 Task: In the  document bpa.txt Select the last point and add comment:  'seems repetitive' Insert emoji reactions: 'Thumbs Down' Select all the potins and apply Lowercase
Action: Mouse moved to (277, 361)
Screenshot: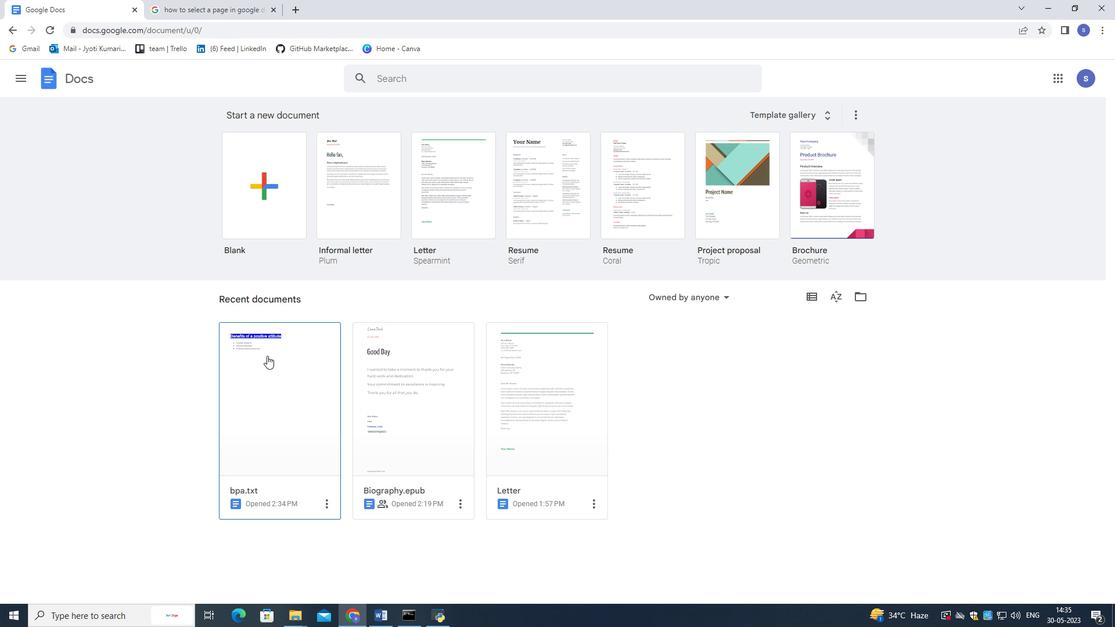 
Action: Mouse pressed left at (277, 361)
Screenshot: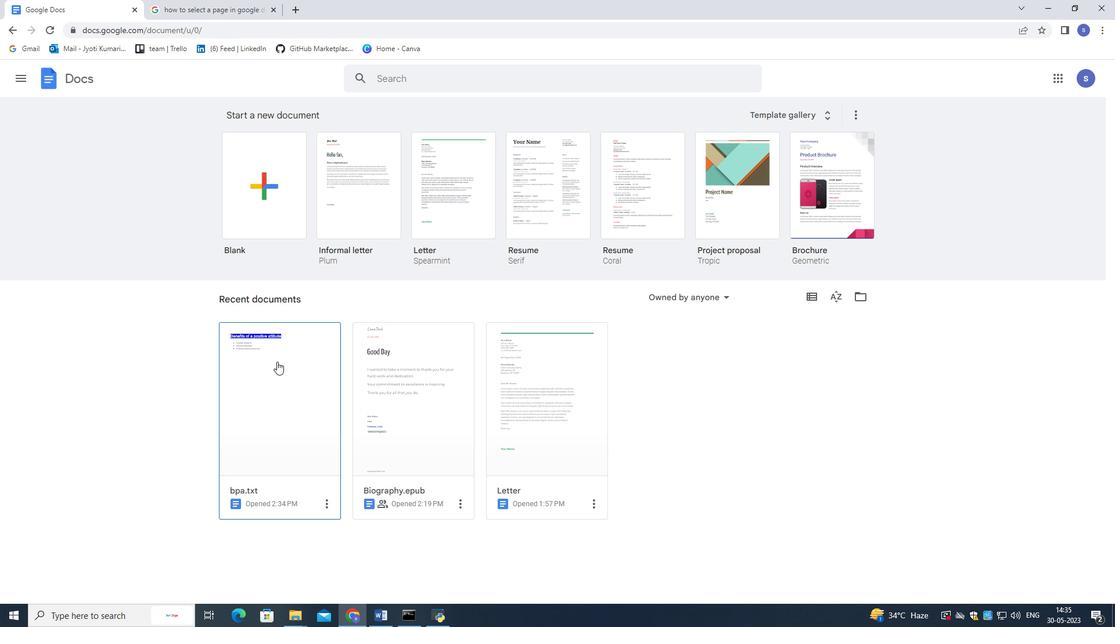 
Action: Mouse moved to (452, 289)
Screenshot: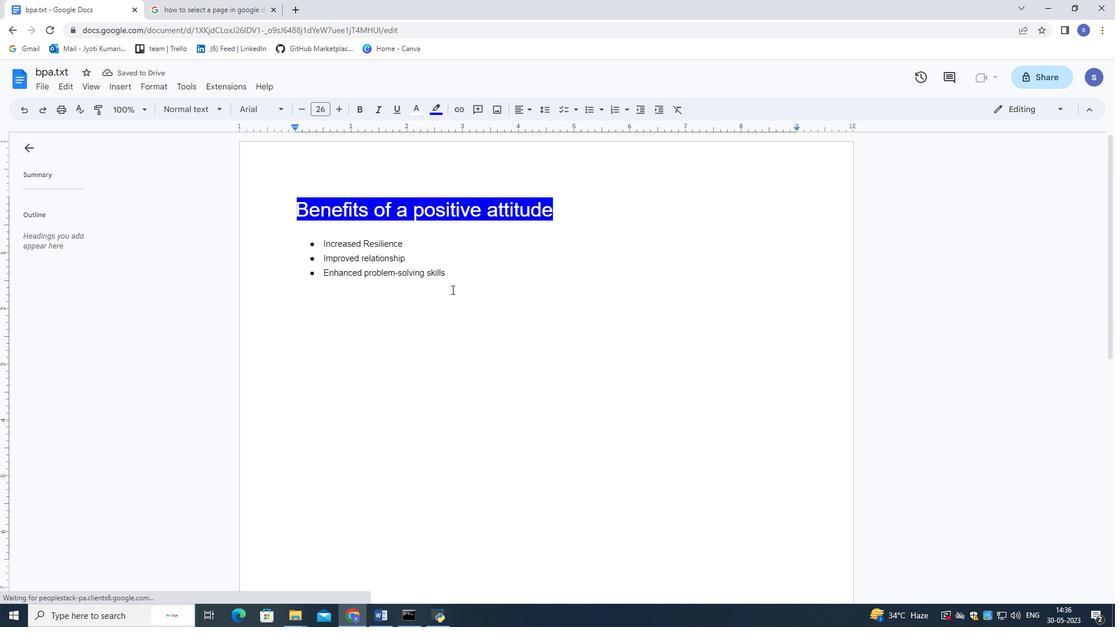 
Action: Mouse pressed left at (452, 289)
Screenshot: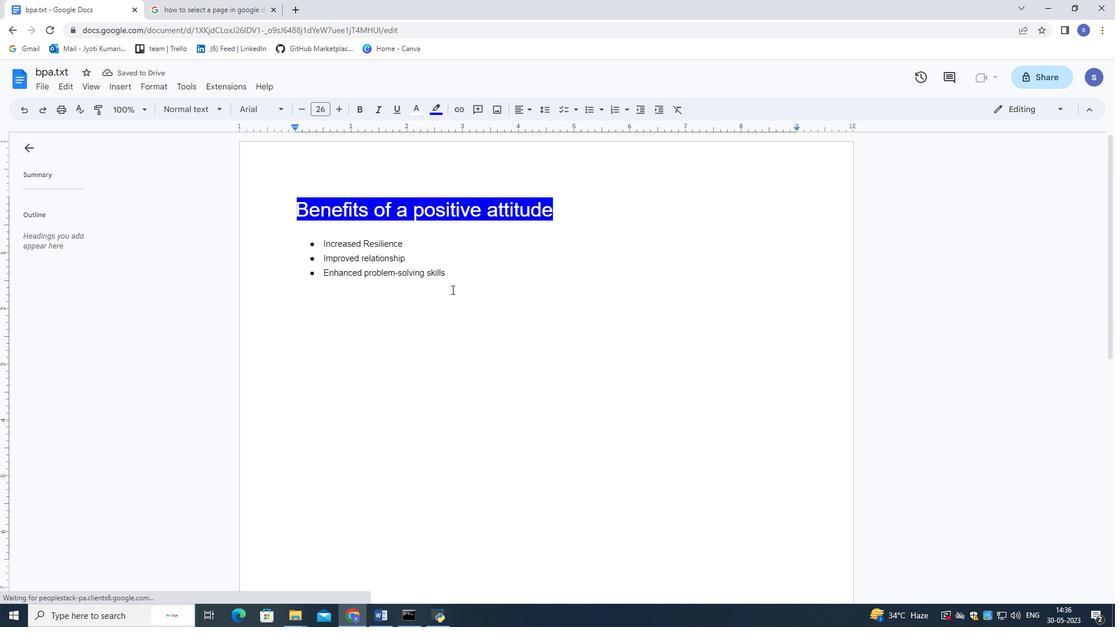 
Action: Mouse moved to (451, 274)
Screenshot: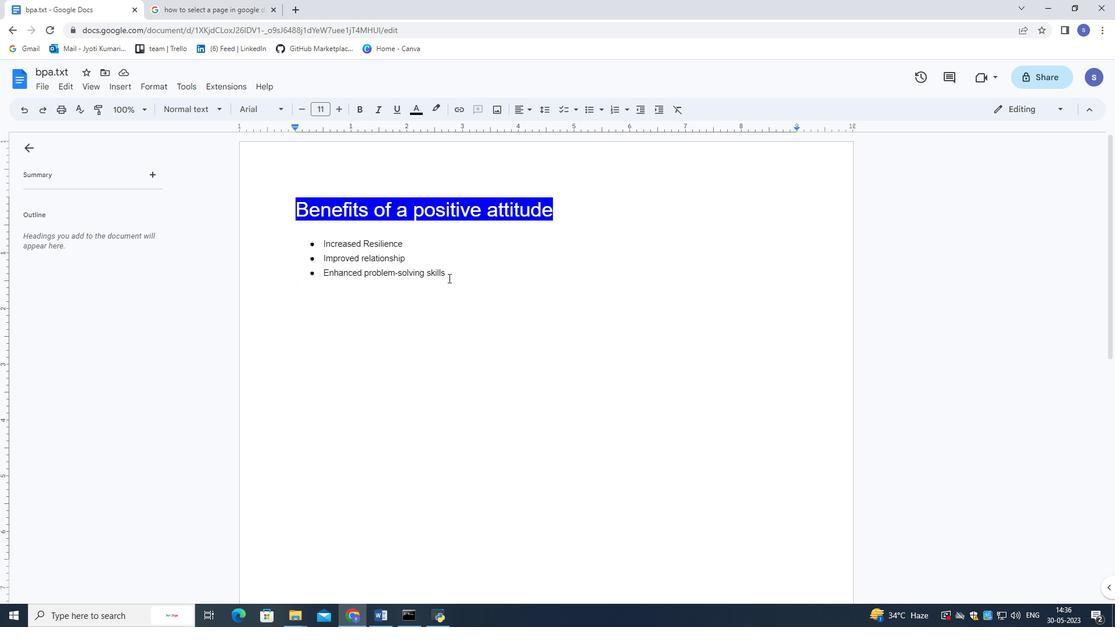 
Action: Mouse pressed left at (451, 274)
Screenshot: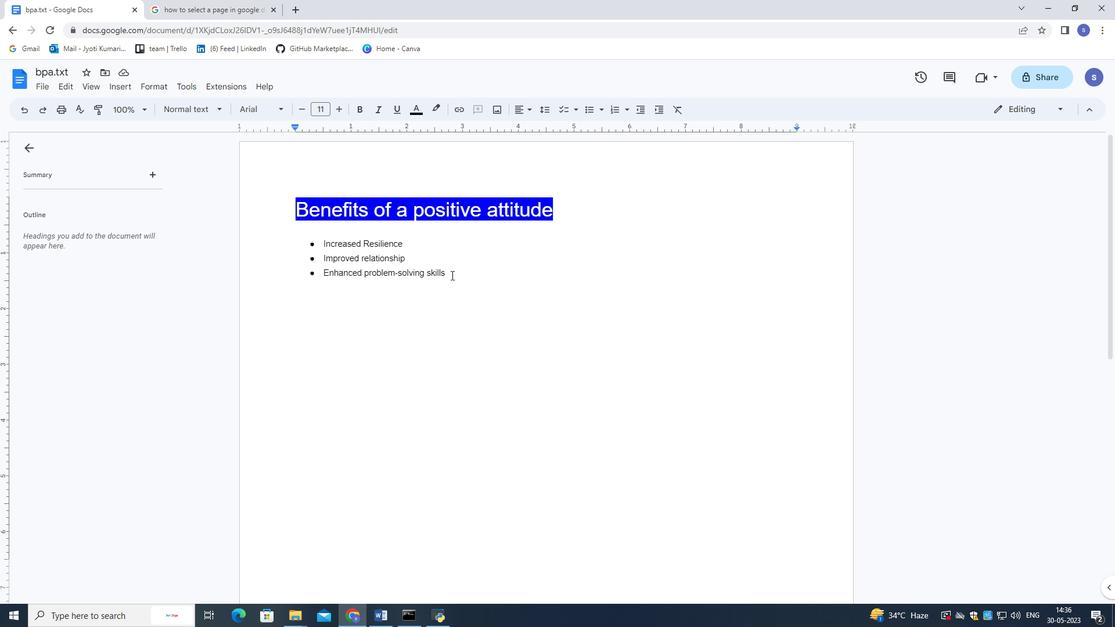 
Action: Mouse moved to (122, 87)
Screenshot: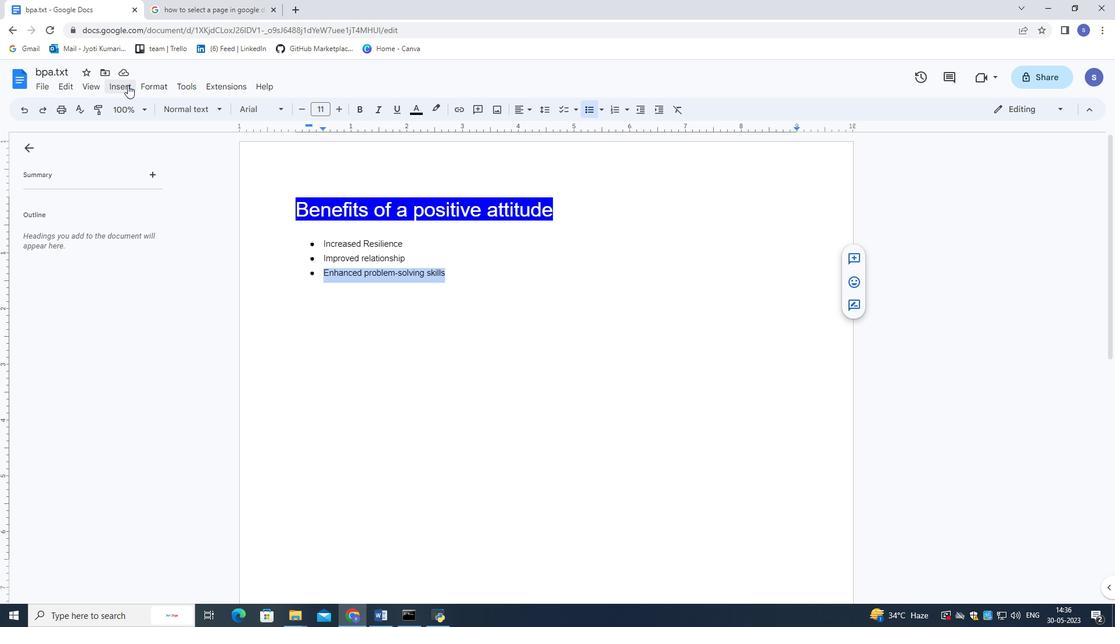 
Action: Mouse pressed left at (122, 87)
Screenshot: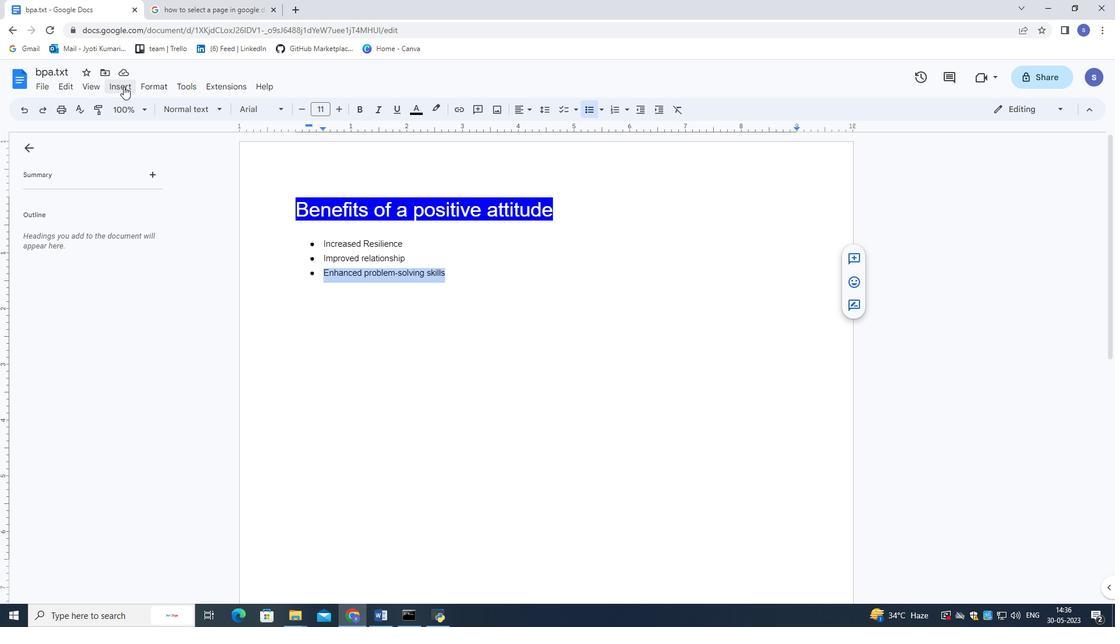 
Action: Mouse moved to (164, 458)
Screenshot: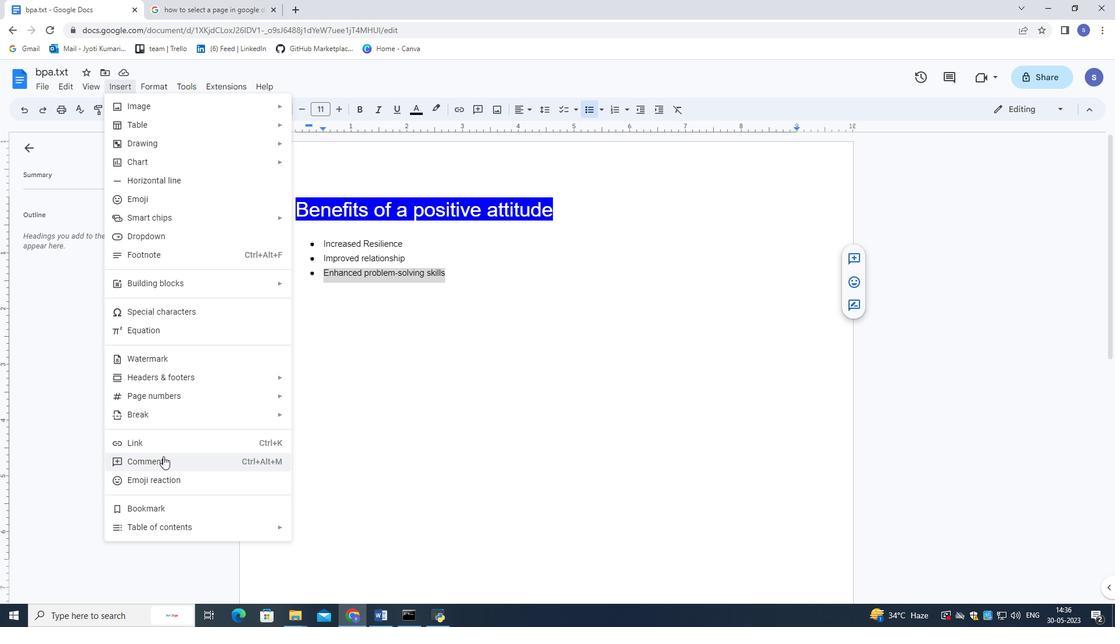 
Action: Mouse pressed left at (164, 458)
Screenshot: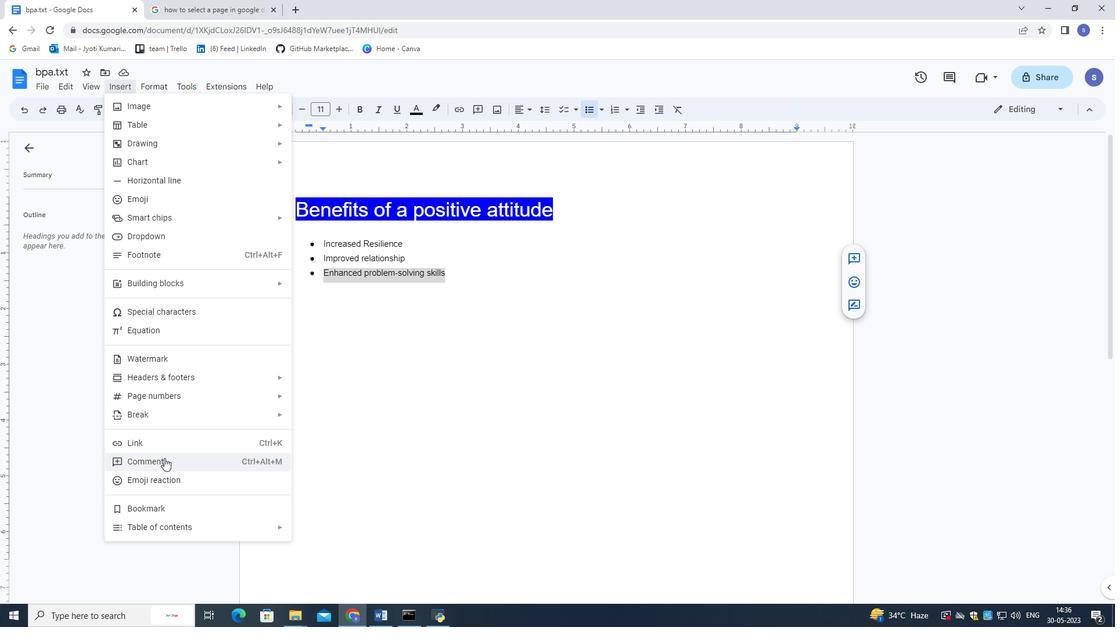 
Action: Mouse moved to (832, 389)
Screenshot: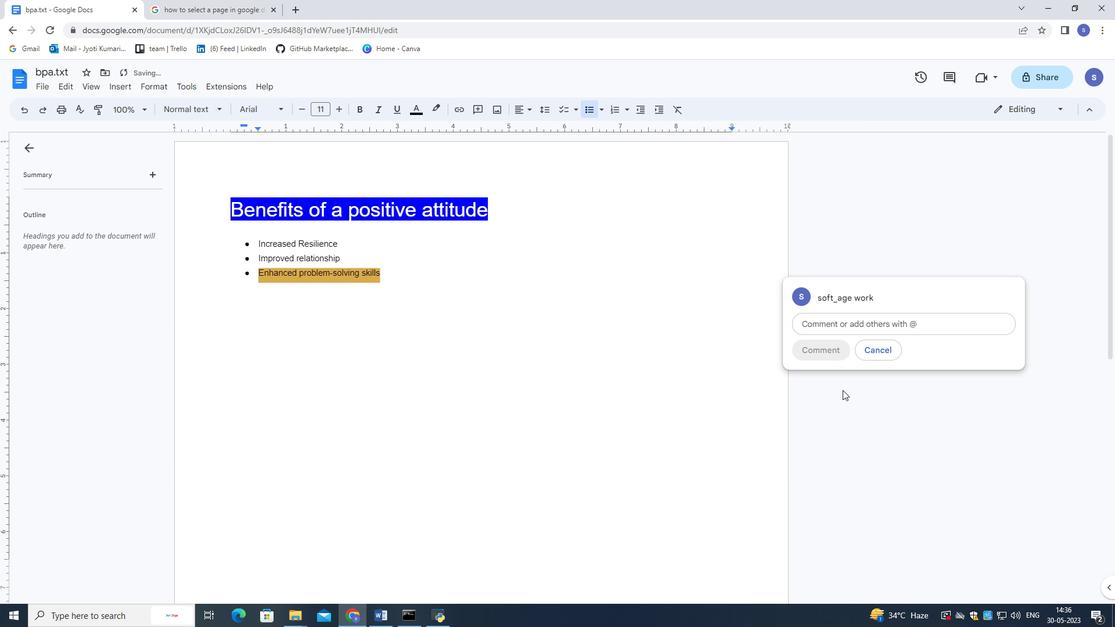 
Action: Key pressed <Key.shift>seems<Key.space>repetitive
Screenshot: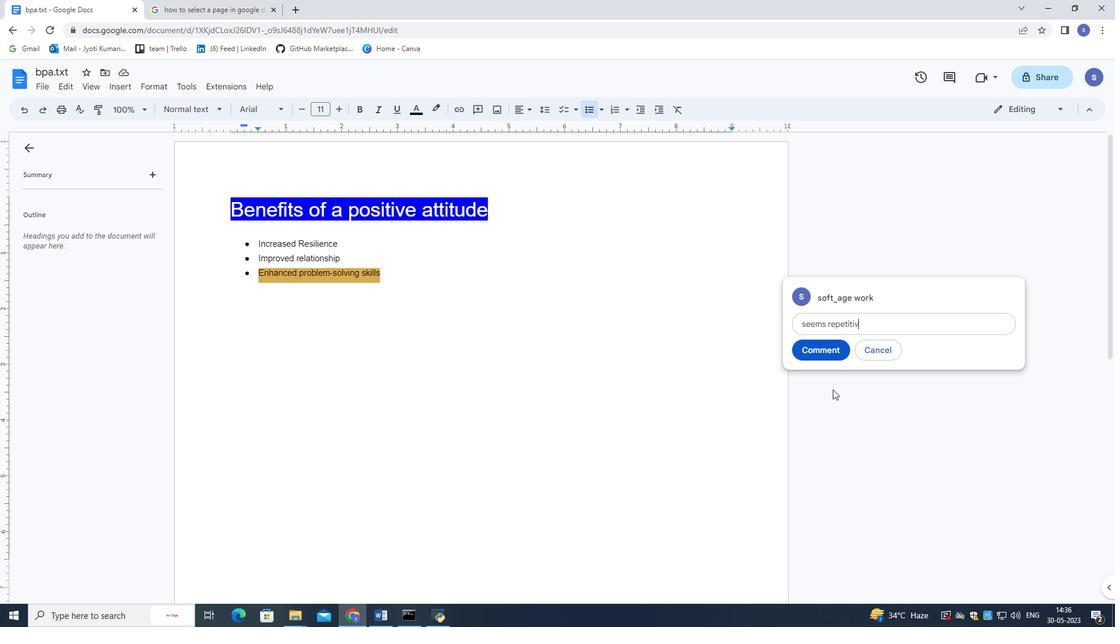 
Action: Mouse moved to (829, 356)
Screenshot: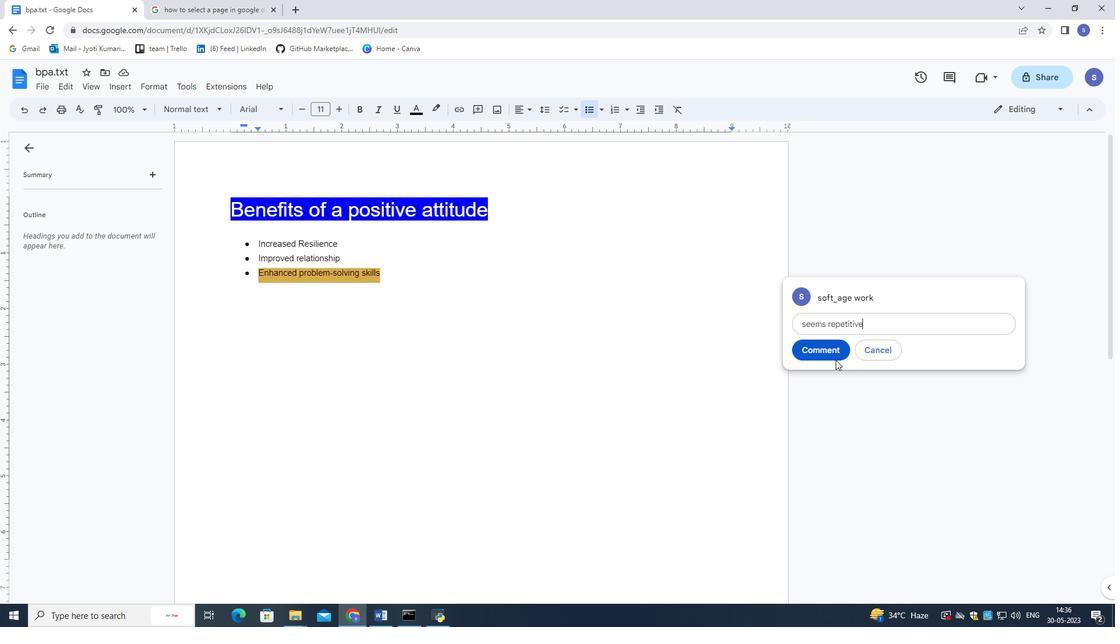 
Action: Key pressed <Key.enter>
Screenshot: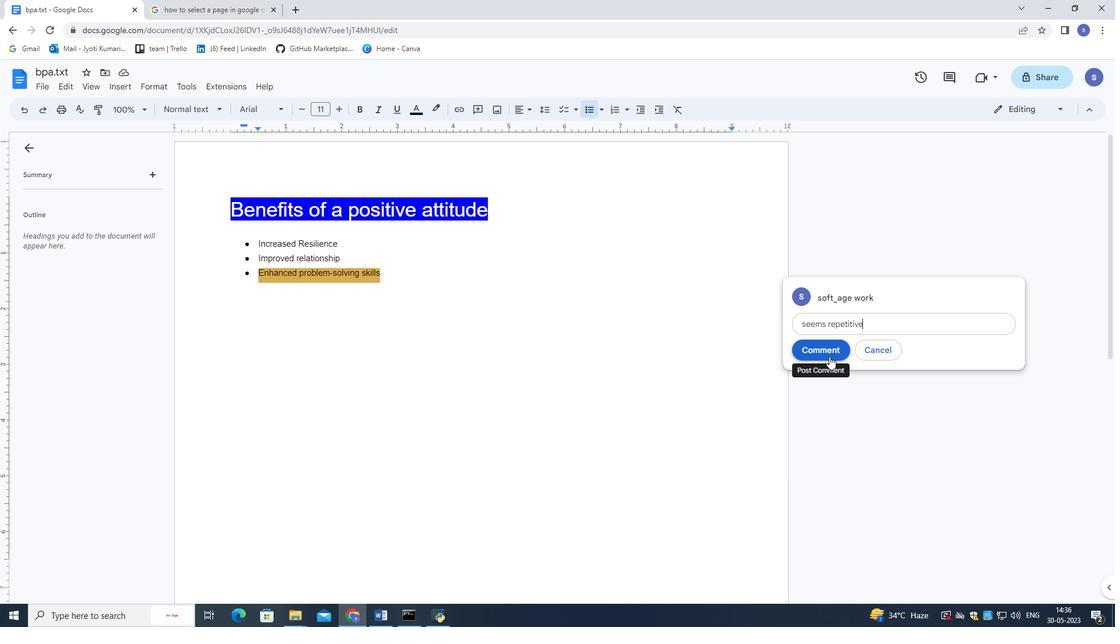 
Action: Mouse pressed left at (829, 356)
Screenshot: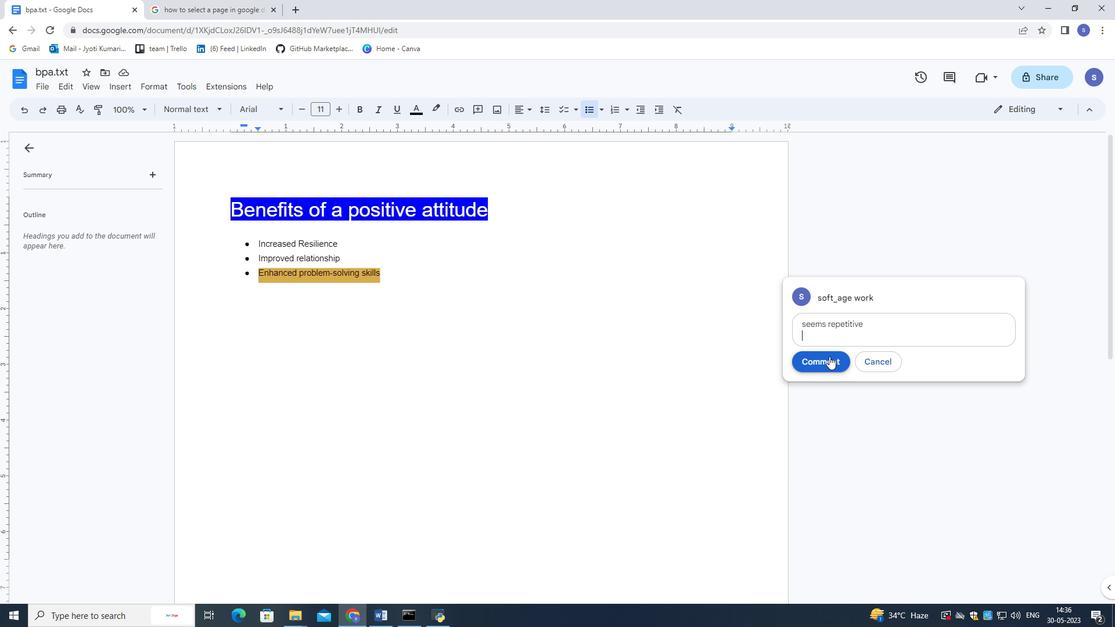 
Action: Mouse moved to (794, 279)
Screenshot: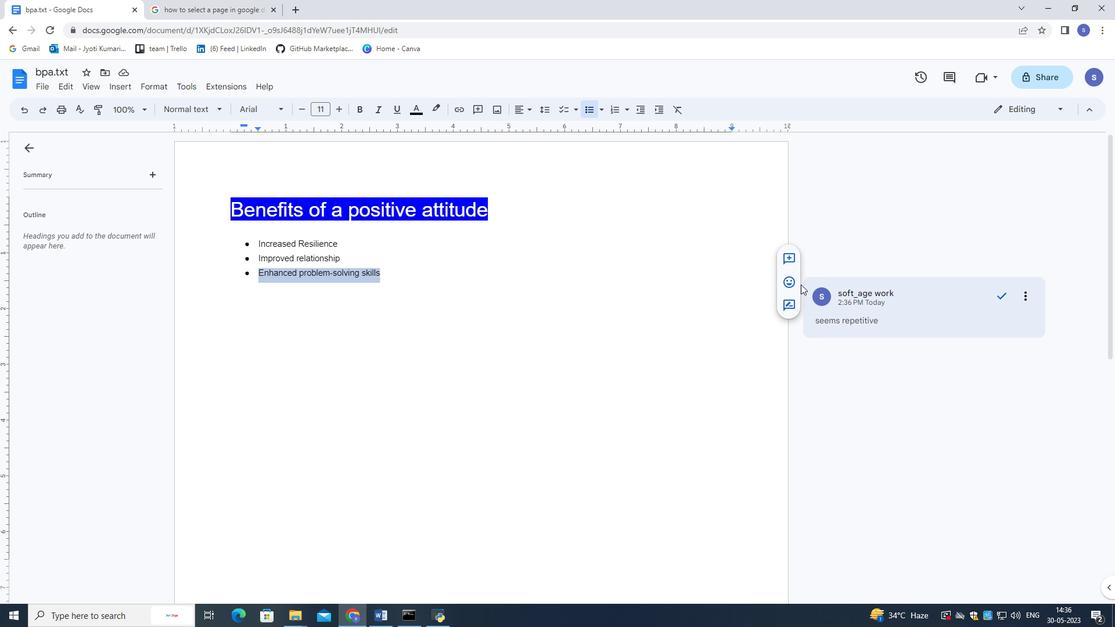 
Action: Mouse pressed left at (794, 279)
Screenshot: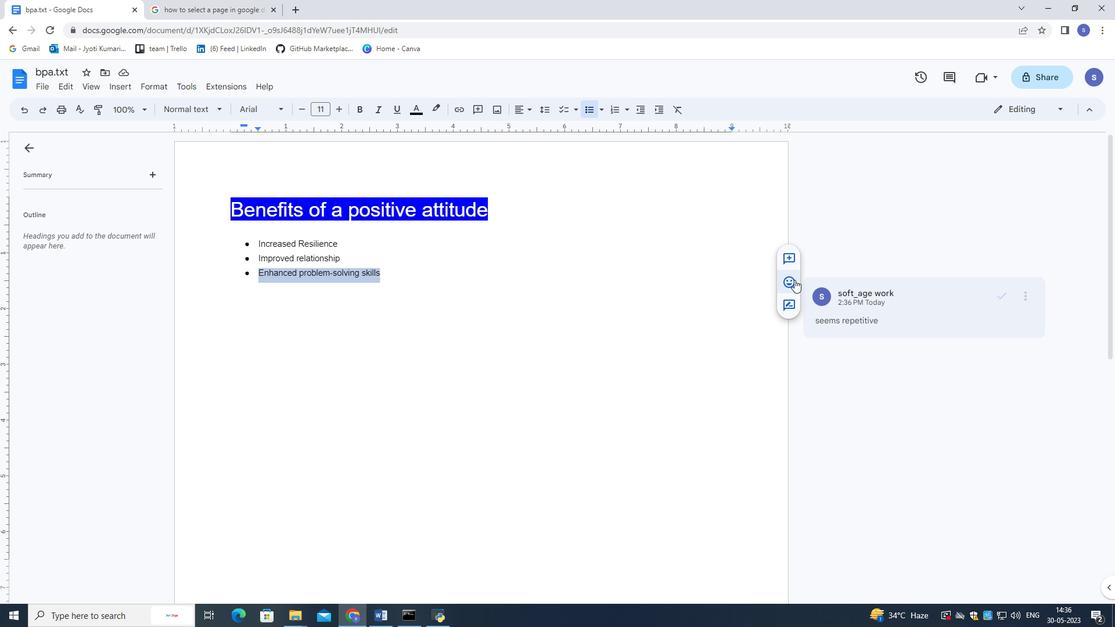 
Action: Mouse moved to (869, 396)
Screenshot: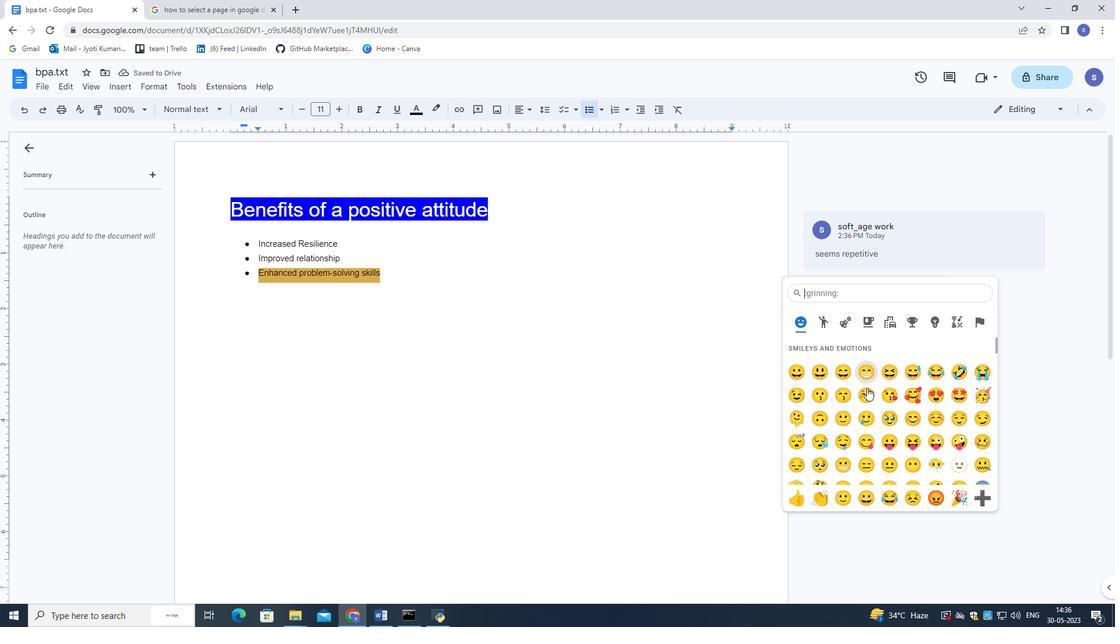
Action: Mouse scrolled (869, 395) with delta (0, 0)
Screenshot: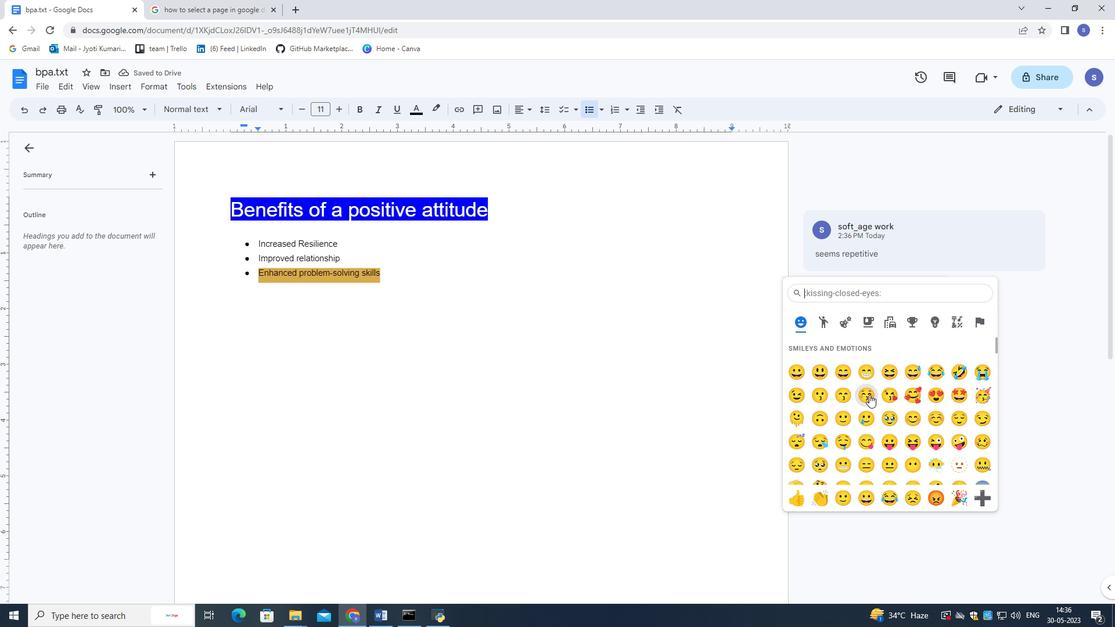 
Action: Mouse moved to (870, 396)
Screenshot: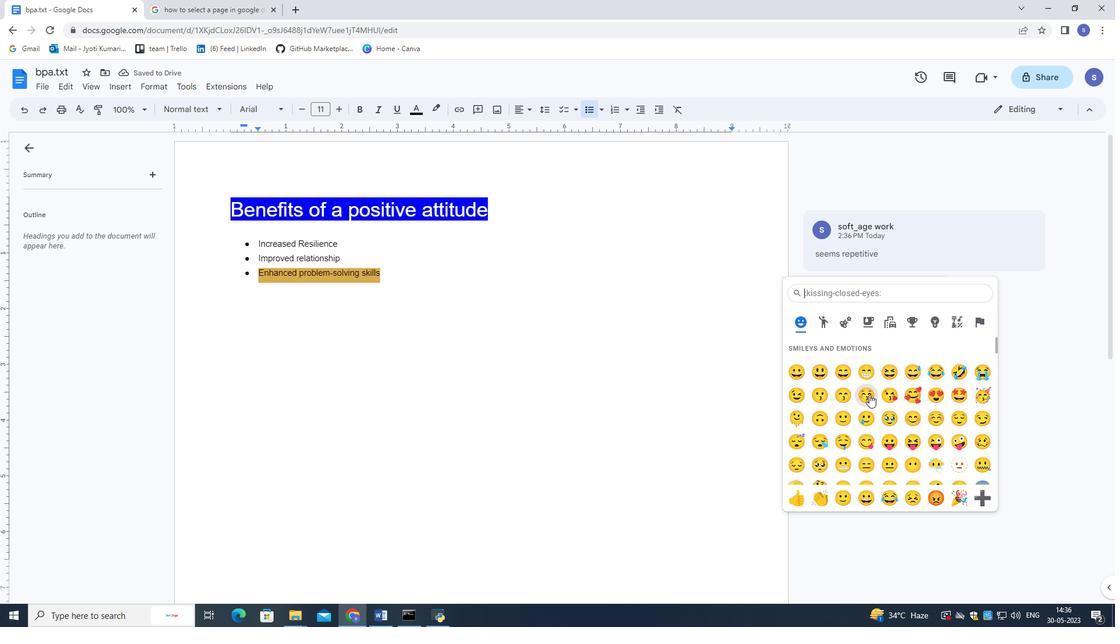 
Action: Mouse scrolled (870, 396) with delta (0, 0)
Screenshot: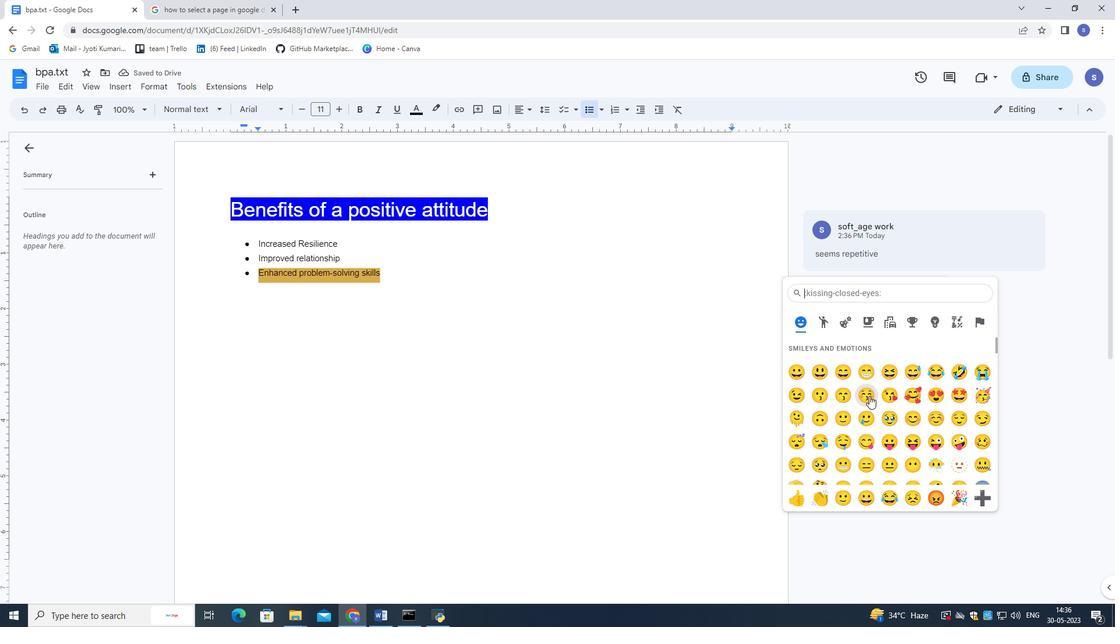 
Action: Mouse scrolled (870, 396) with delta (0, 0)
Screenshot: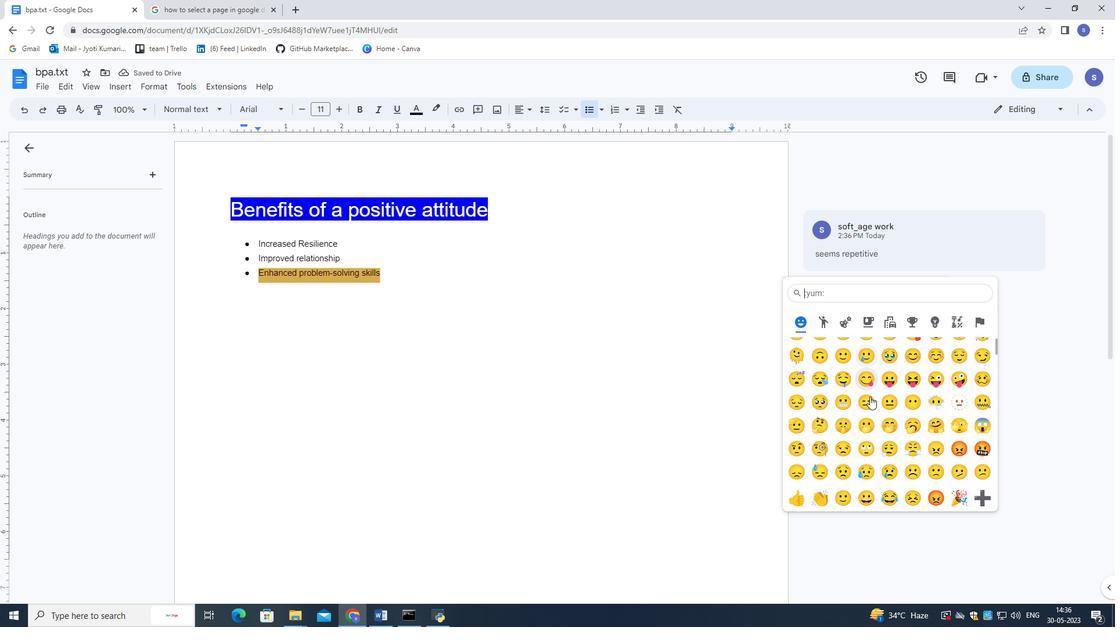 
Action: Mouse scrolled (870, 396) with delta (0, 0)
Screenshot: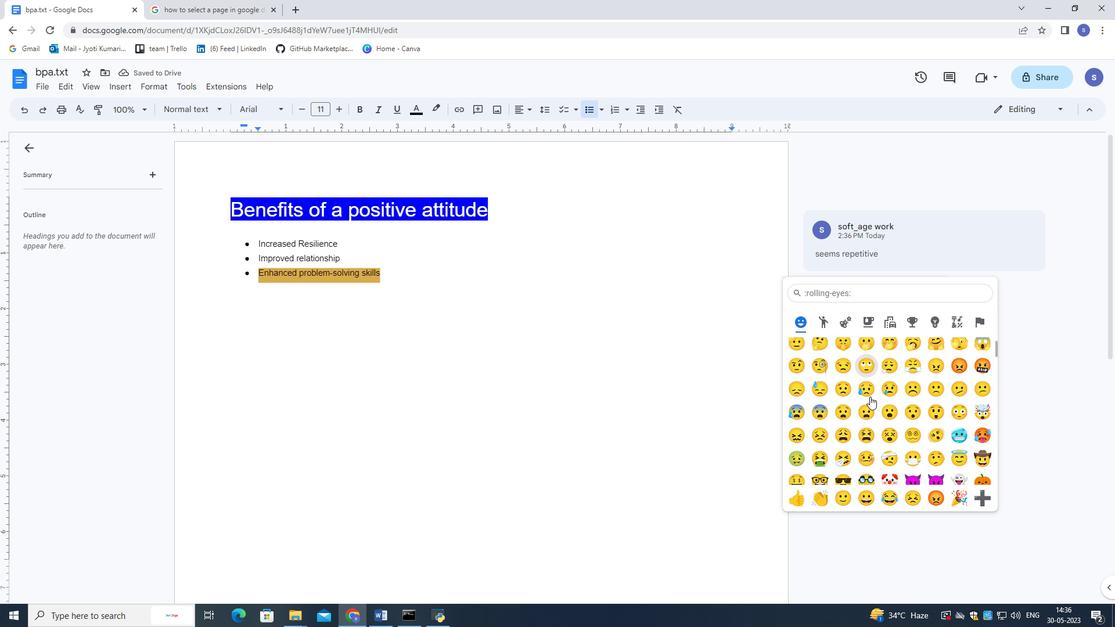 
Action: Mouse scrolled (870, 396) with delta (0, 0)
Screenshot: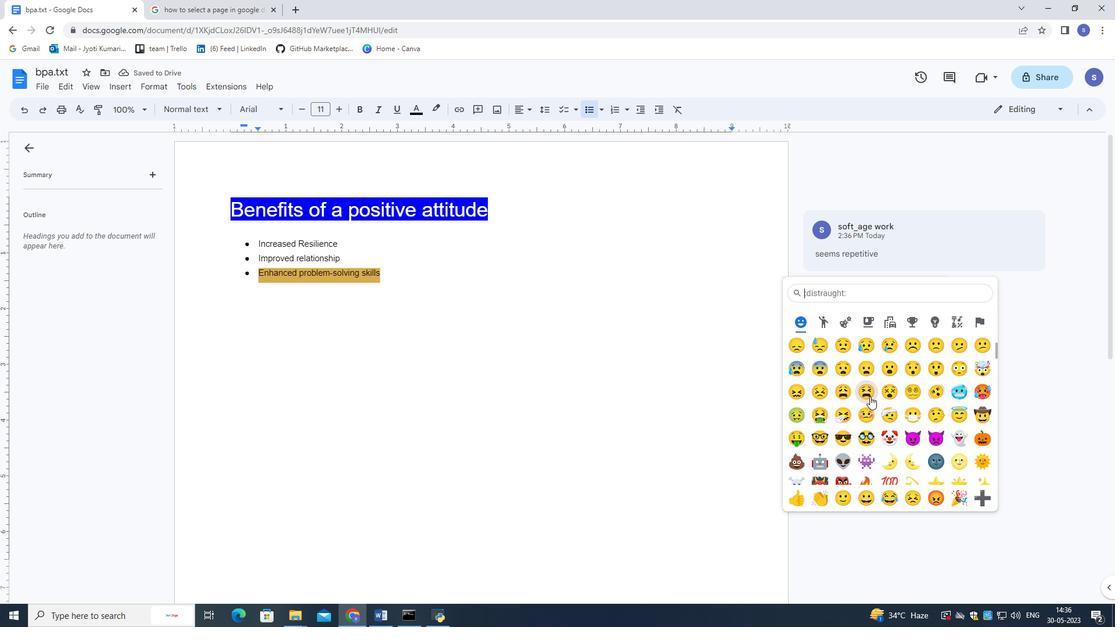 
Action: Mouse scrolled (870, 396) with delta (0, 0)
Screenshot: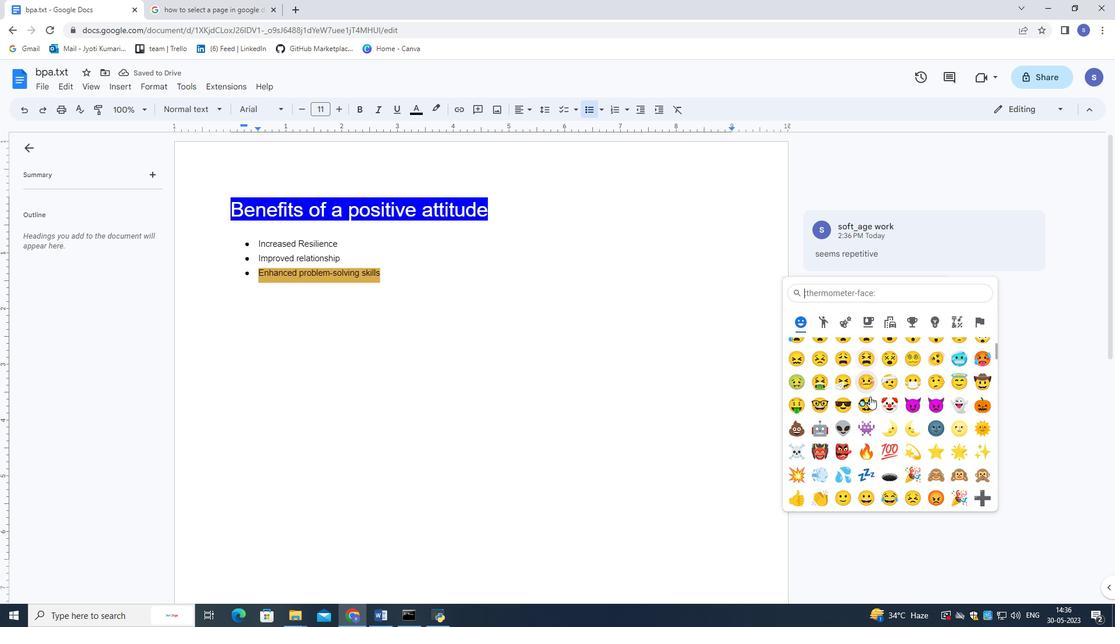 
Action: Mouse scrolled (870, 396) with delta (0, 0)
Screenshot: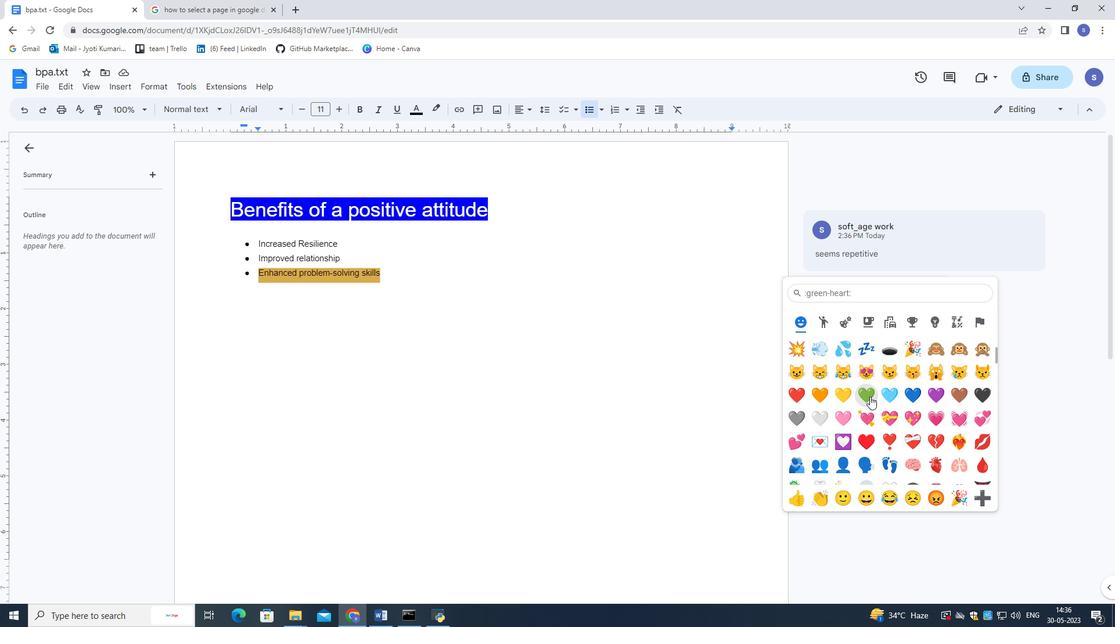 
Action: Mouse scrolled (870, 396) with delta (0, 0)
Screenshot: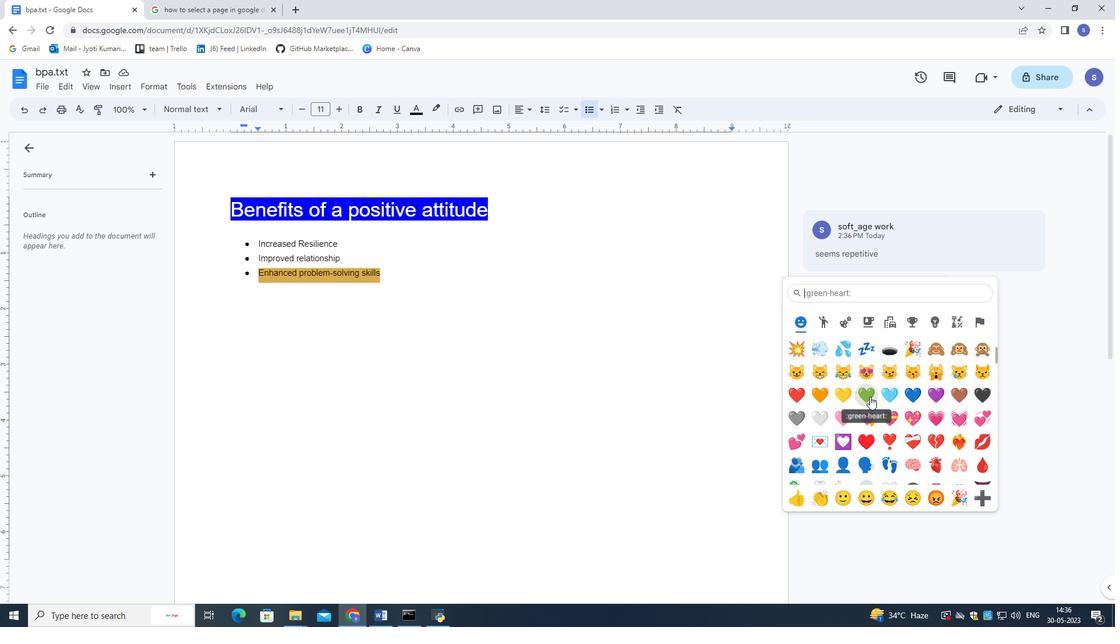 
Action: Mouse scrolled (870, 396) with delta (0, 0)
Screenshot: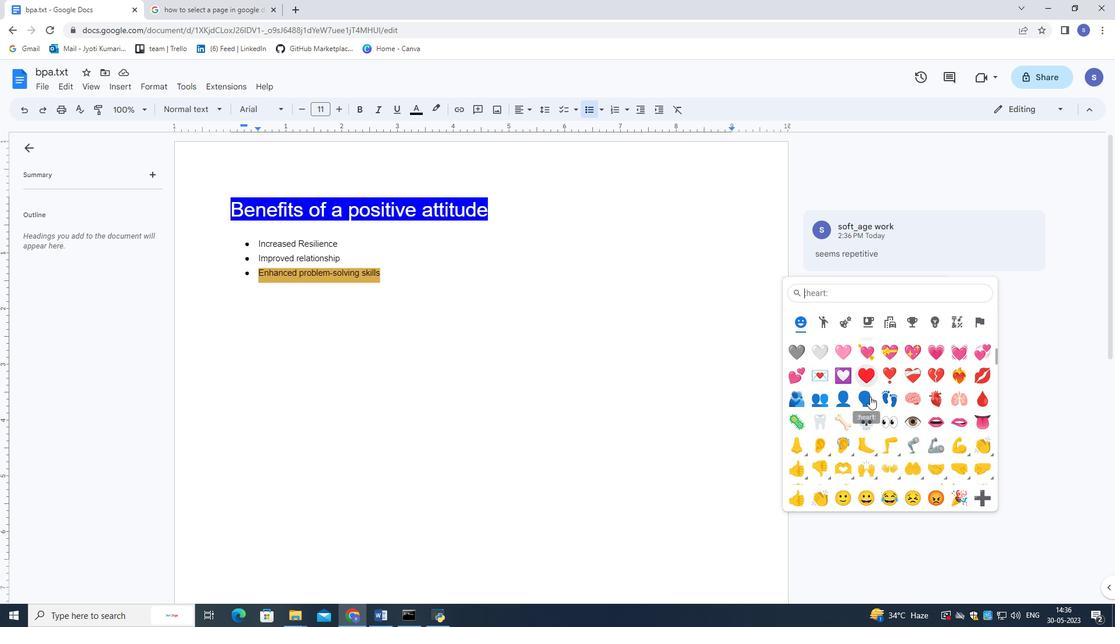 
Action: Mouse moved to (822, 384)
Screenshot: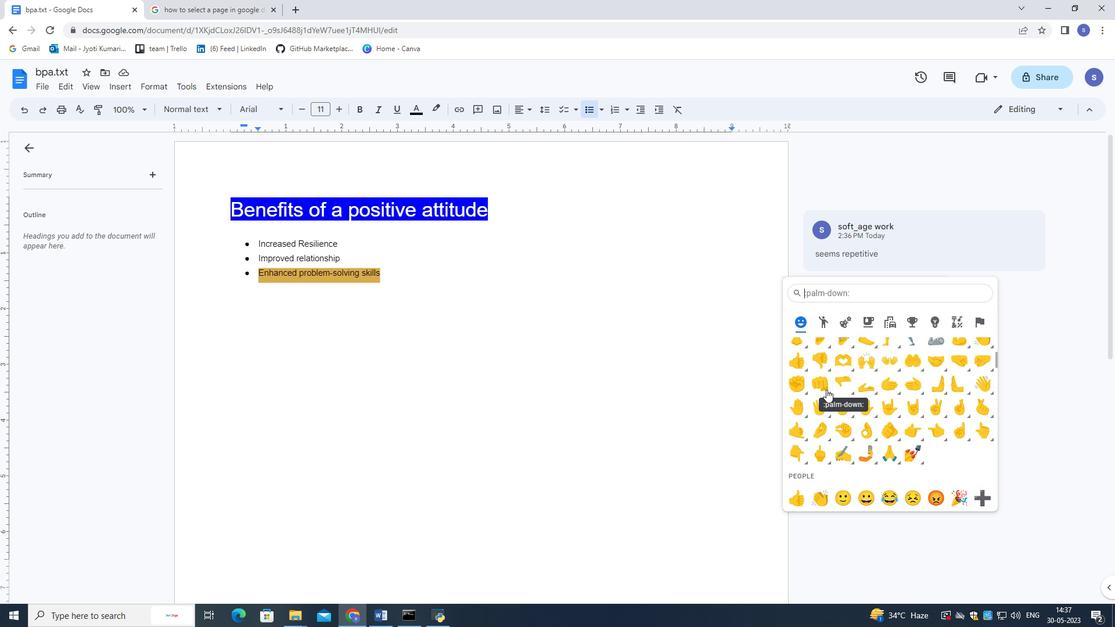 
Action: Mouse scrolled (822, 385) with delta (0, 0)
Screenshot: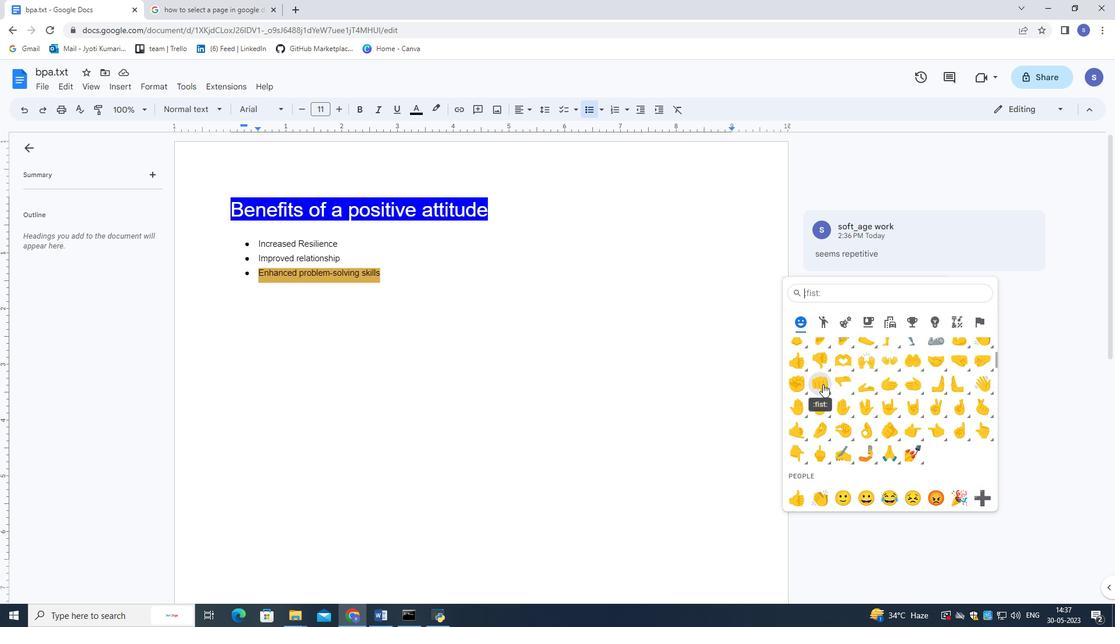 
Action: Mouse moved to (821, 418)
Screenshot: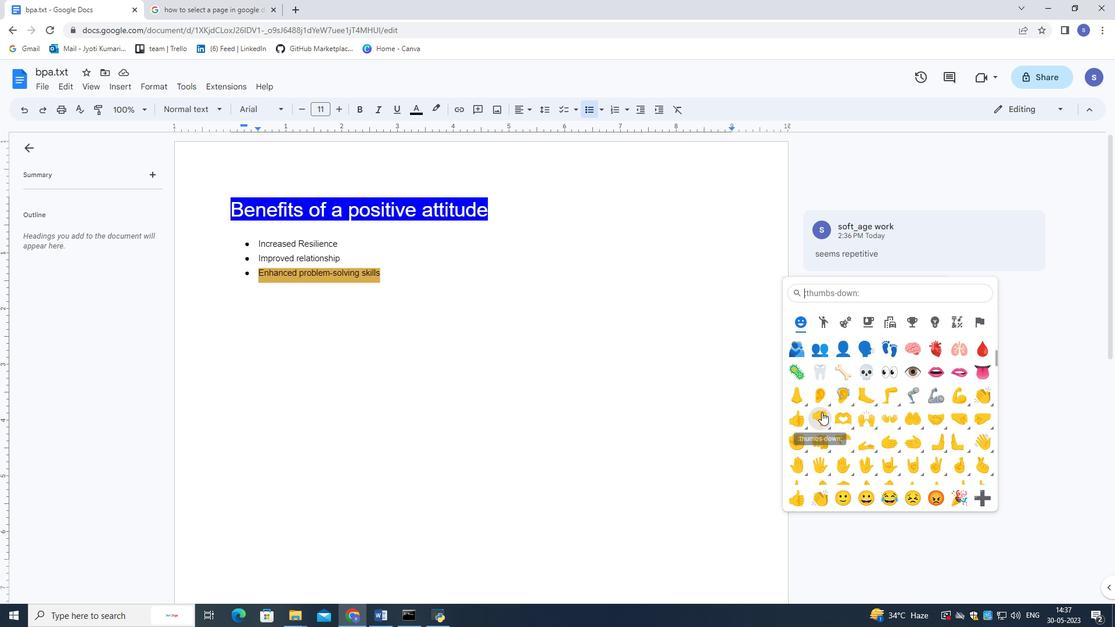 
Action: Mouse pressed left at (821, 418)
Screenshot: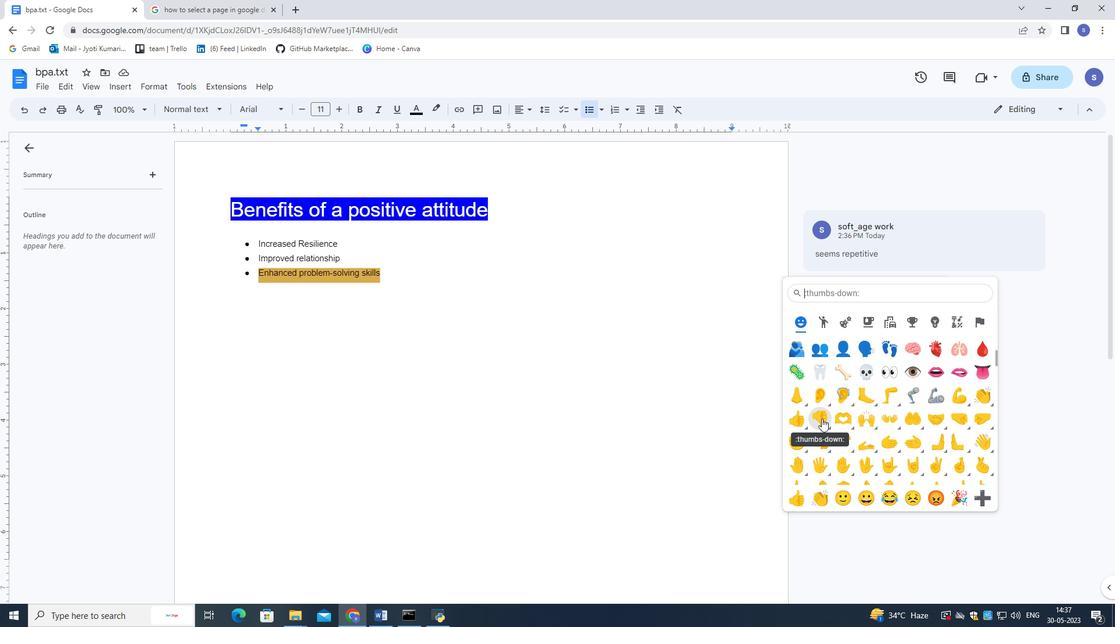 
Action: Mouse moved to (371, 293)
Screenshot: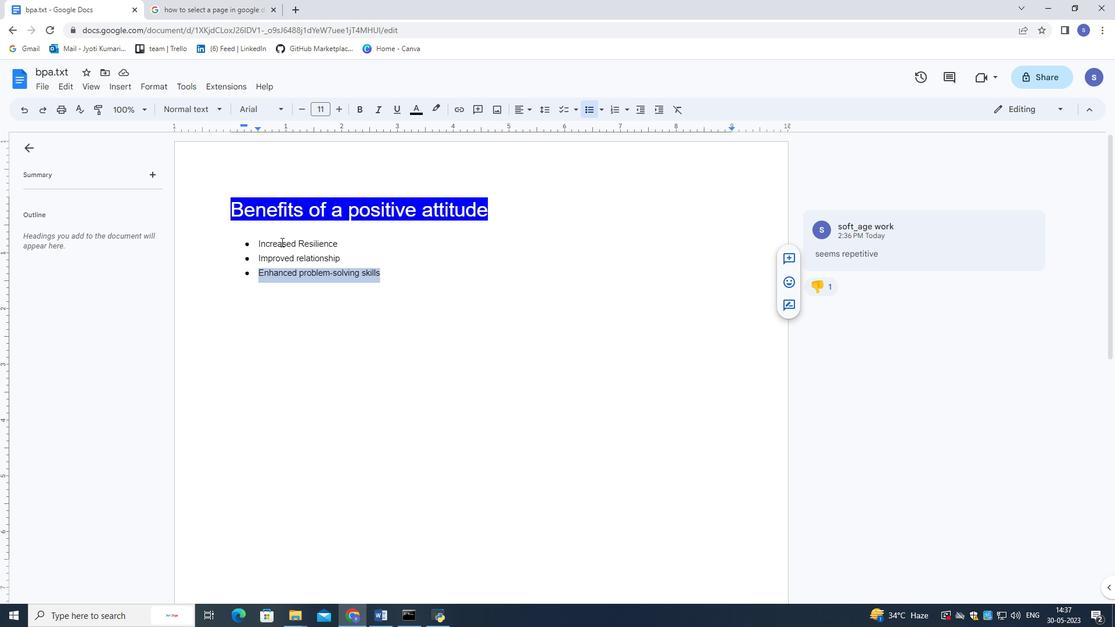 
Action: Mouse pressed left at (371, 293)
Screenshot: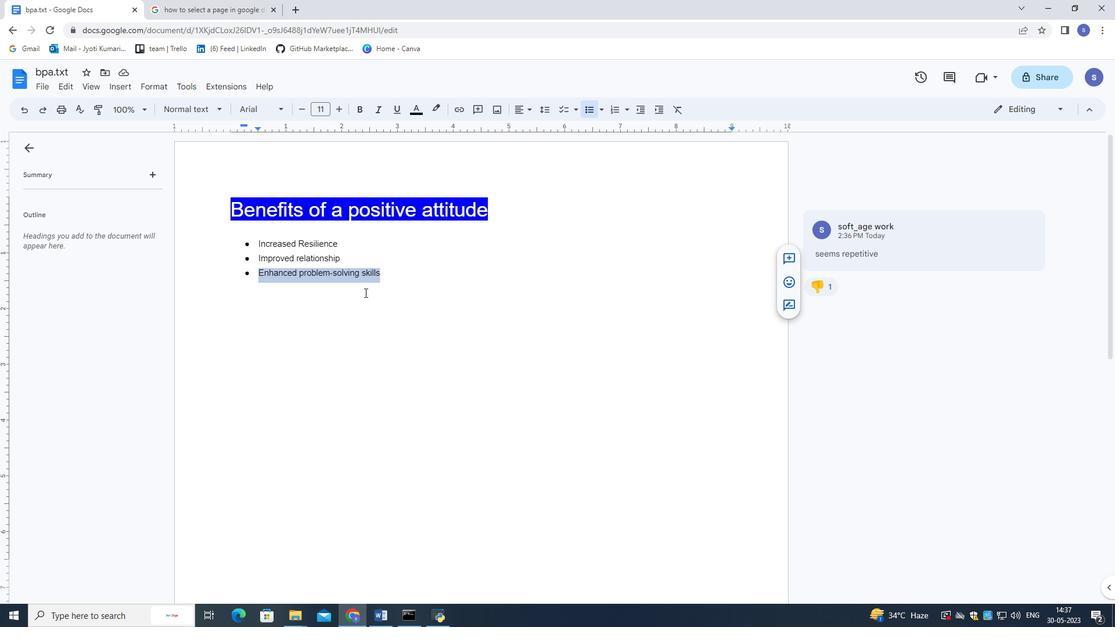 
Action: Mouse moved to (389, 272)
Screenshot: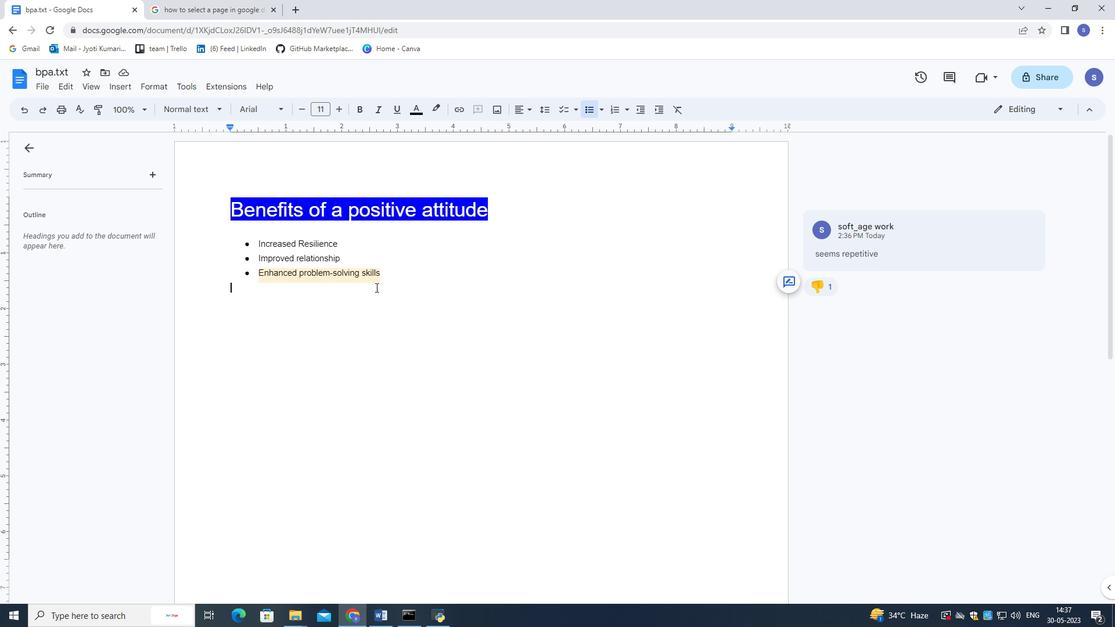 
Action: Mouse pressed left at (389, 272)
Screenshot: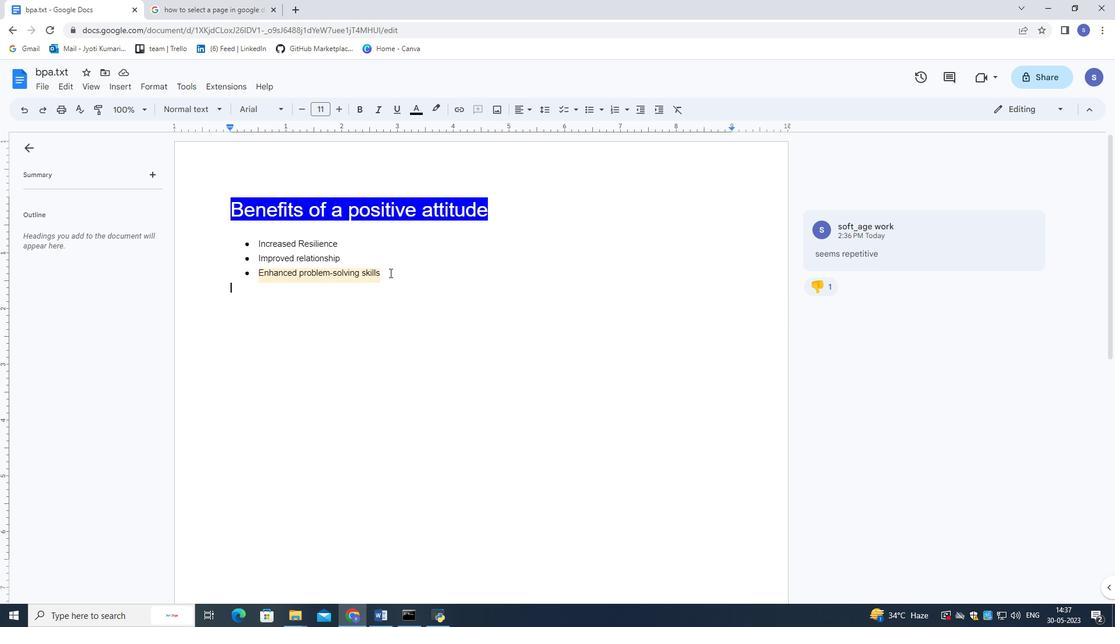 
Action: Mouse moved to (149, 91)
Screenshot: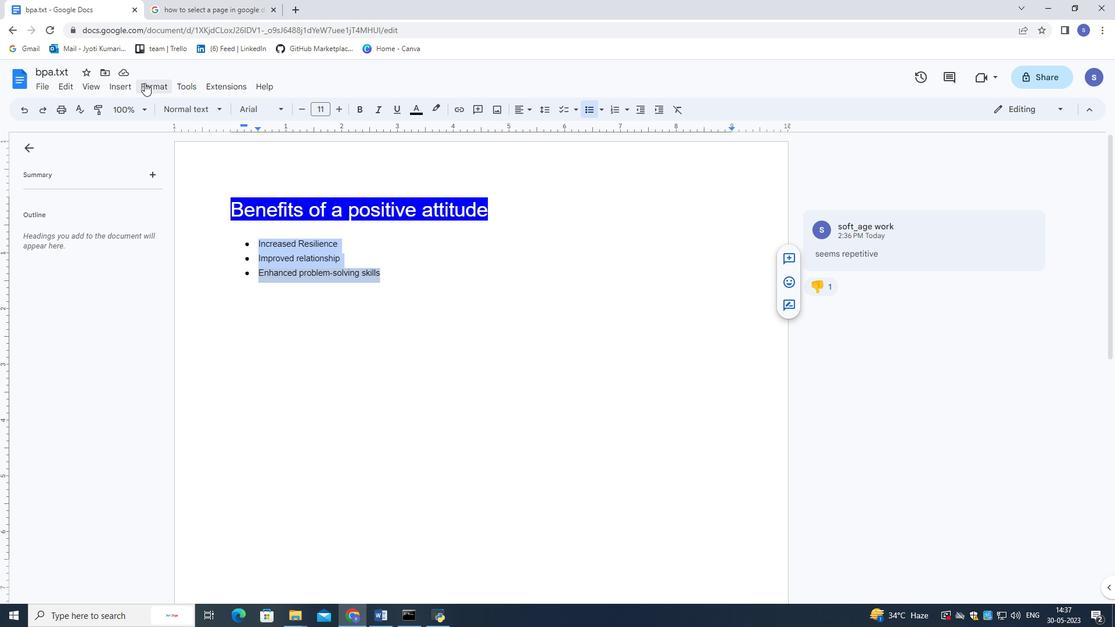 
Action: Mouse pressed left at (149, 91)
Screenshot: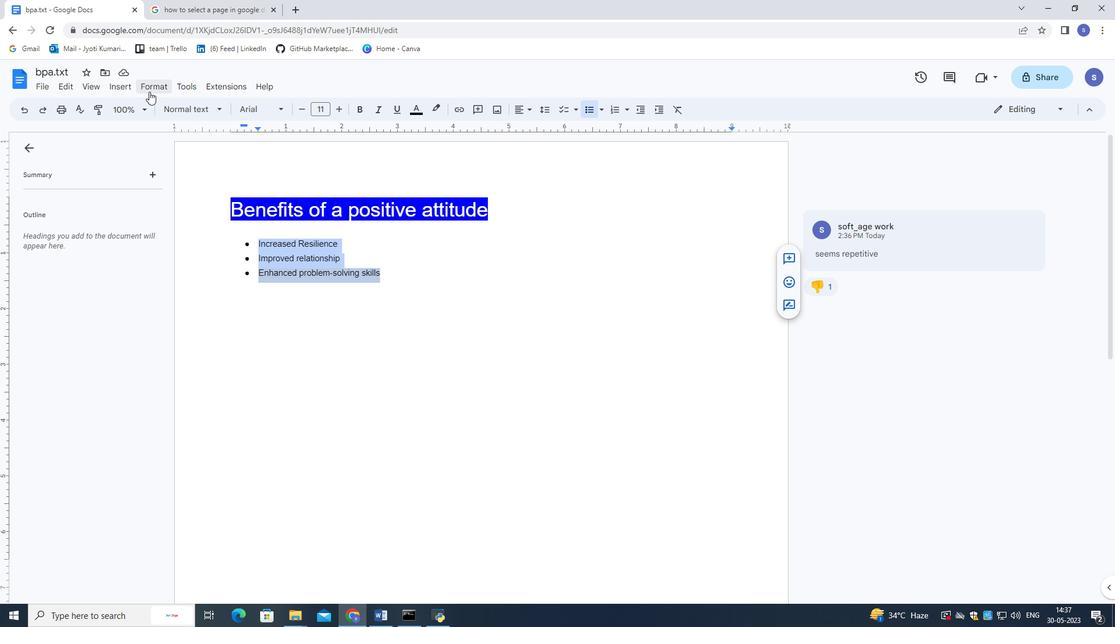 
Action: Mouse moved to (514, 253)
Screenshot: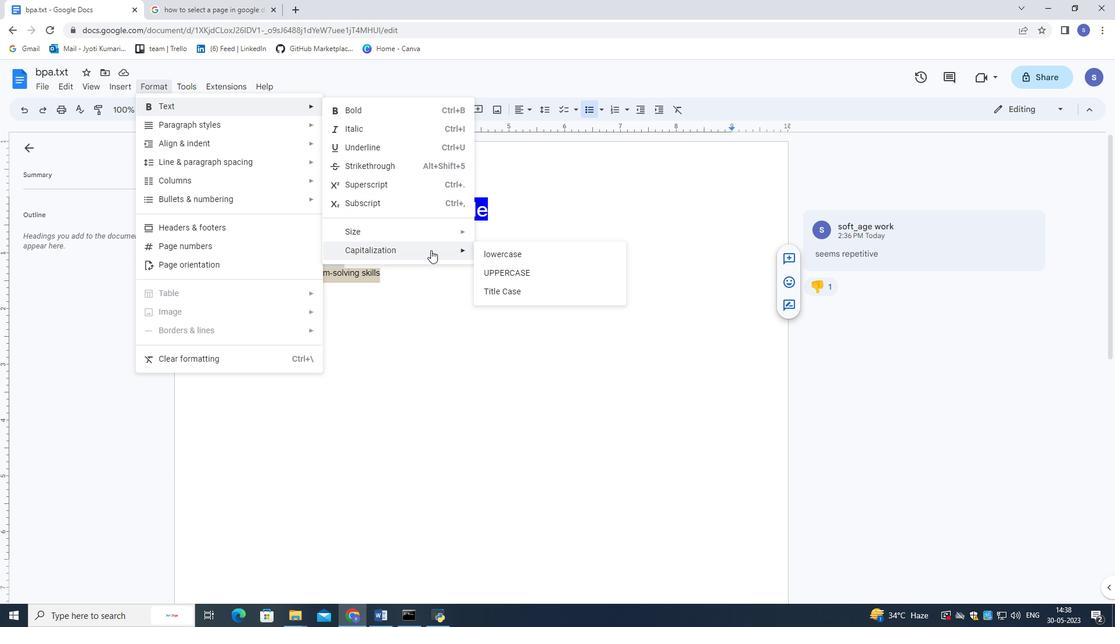 
Action: Mouse pressed left at (514, 253)
Screenshot: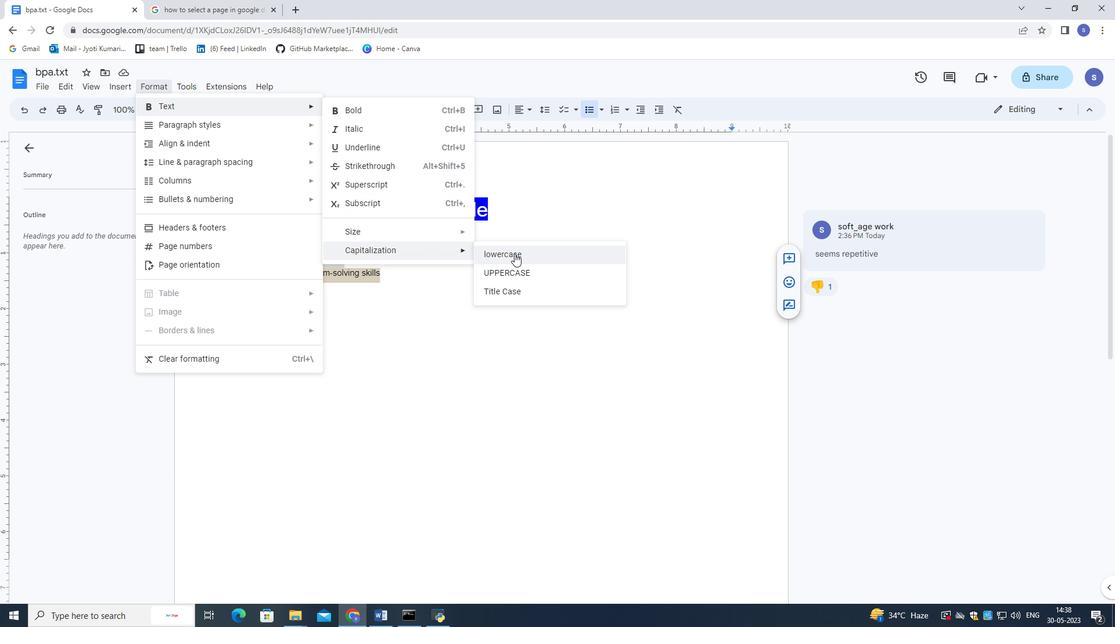 
Action: Mouse moved to (471, 261)
Screenshot: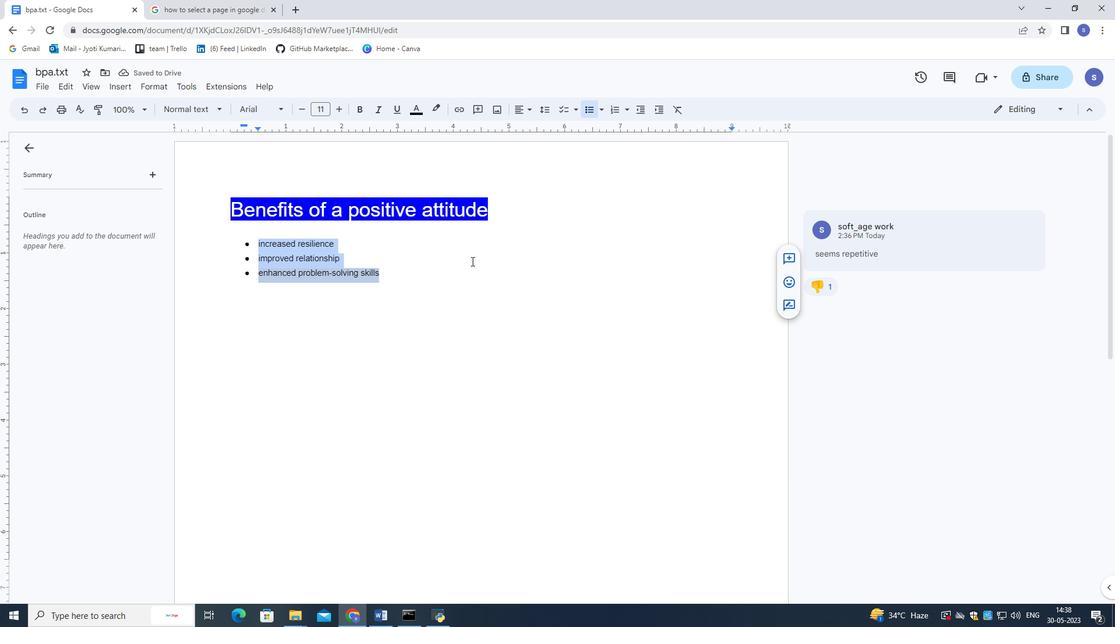 
Action: Mouse pressed left at (471, 261)
Screenshot: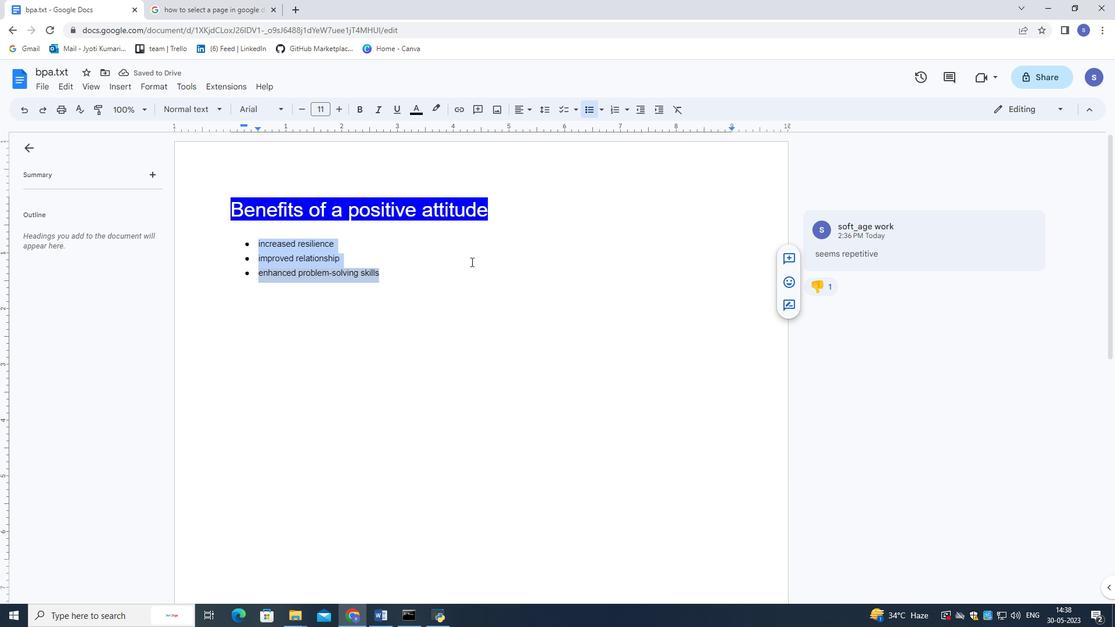 
Action: Mouse moved to (476, 272)
Screenshot: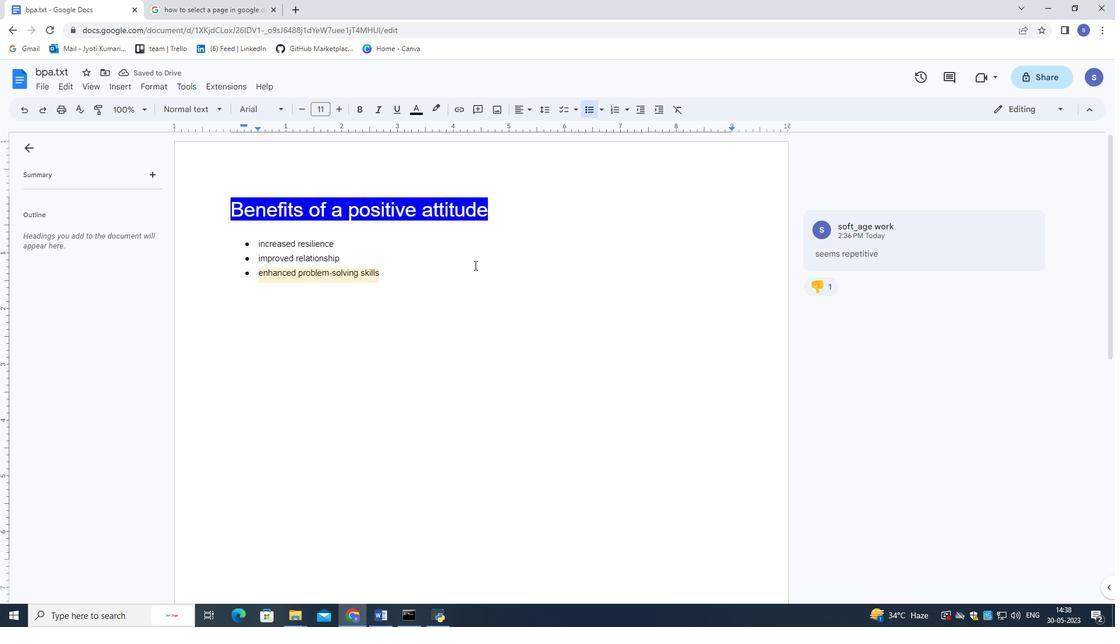 
Action: Mouse pressed left at (476, 272)
Screenshot: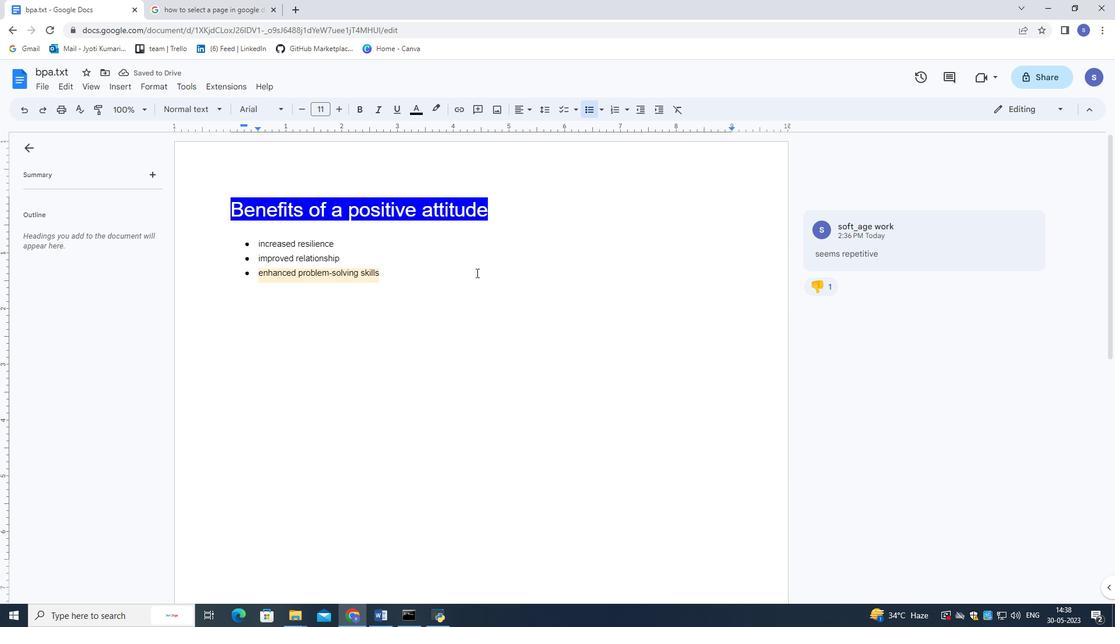 
